 Task: Create a task  Develop a new online tool for online job applications , assign it to team member softage.3@softage.net in the project AztecBridge and update the status of the task to  On Track  , set the priority of the task to Low
Action: Mouse moved to (92, 64)
Screenshot: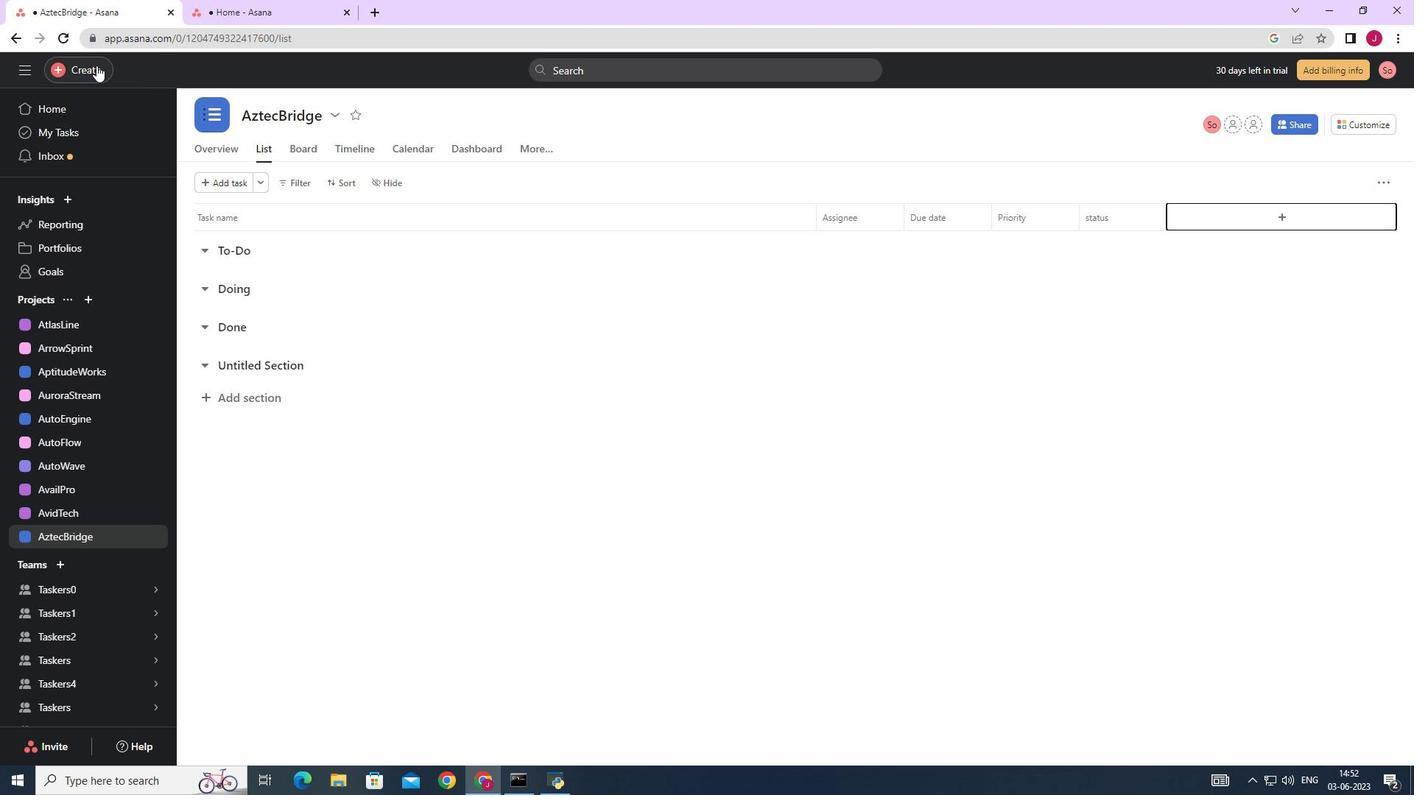 
Action: Mouse pressed left at (92, 64)
Screenshot: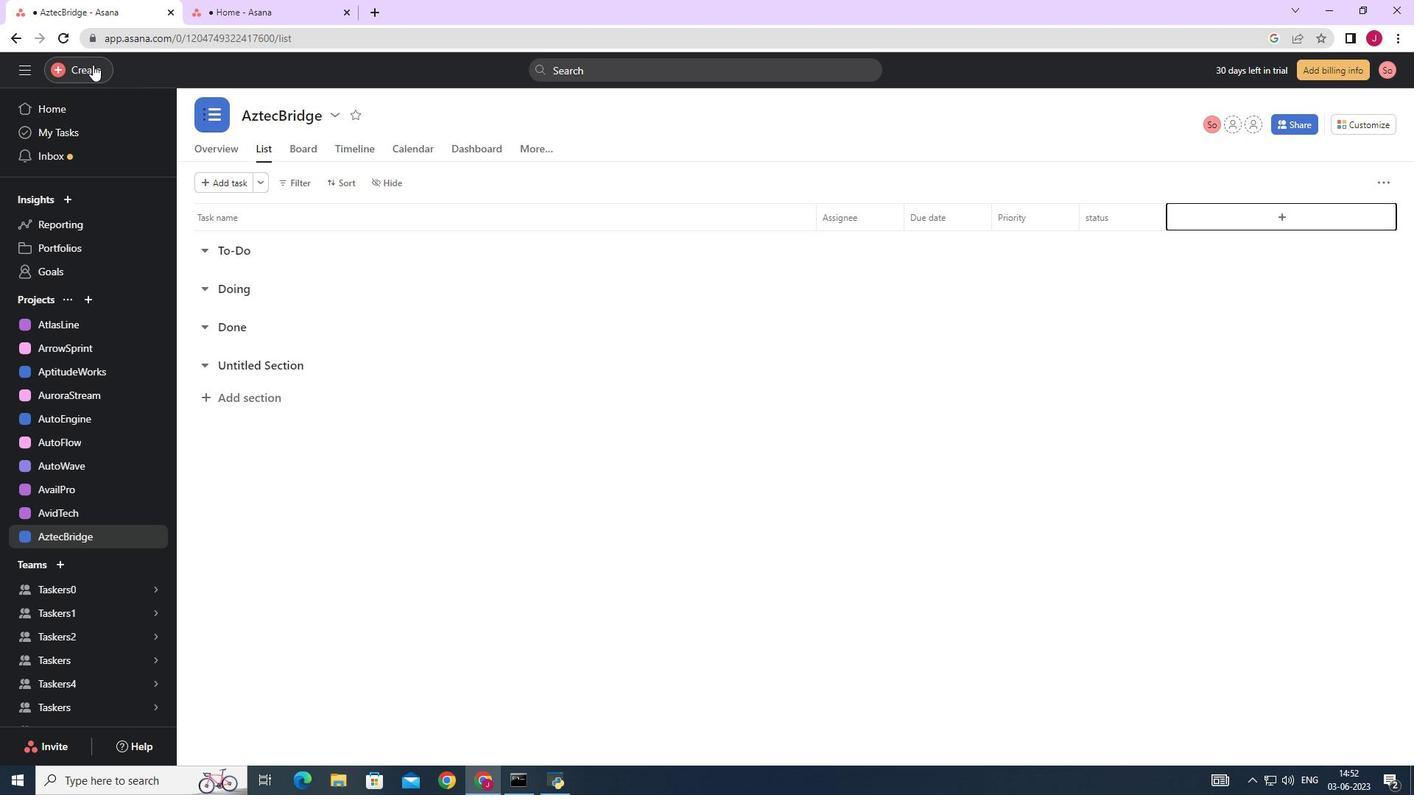 
Action: Mouse moved to (155, 76)
Screenshot: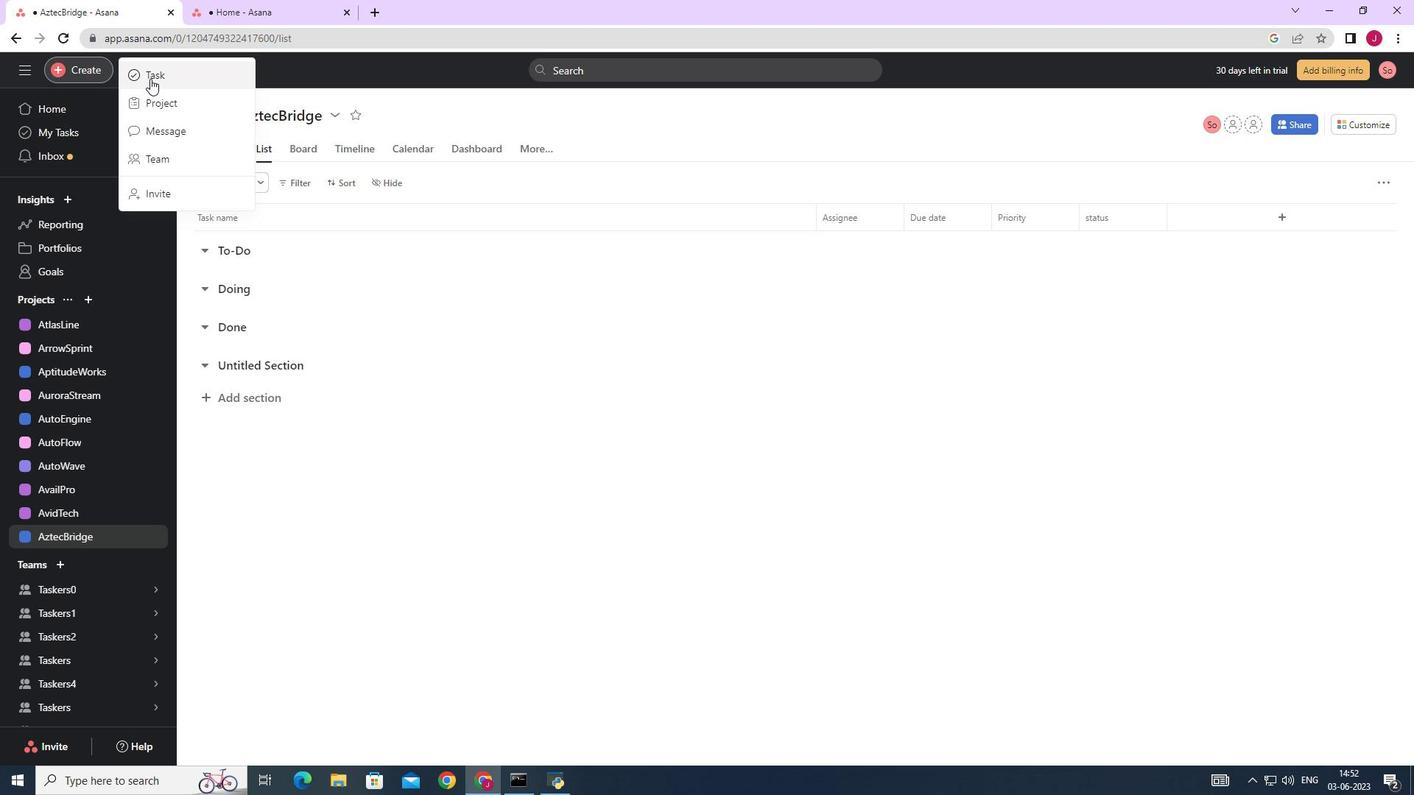 
Action: Mouse pressed left at (155, 76)
Screenshot: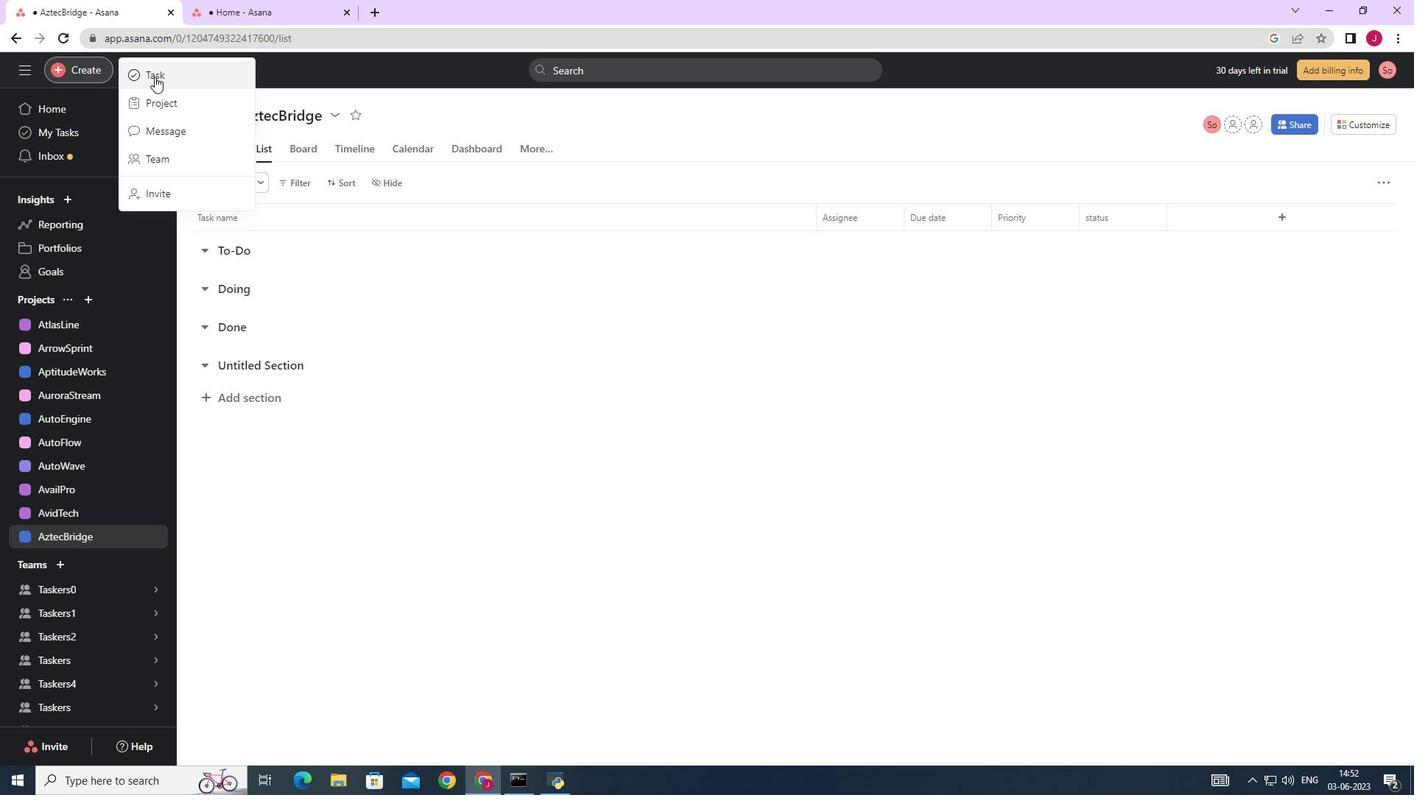 
Action: Mouse moved to (1119, 492)
Screenshot: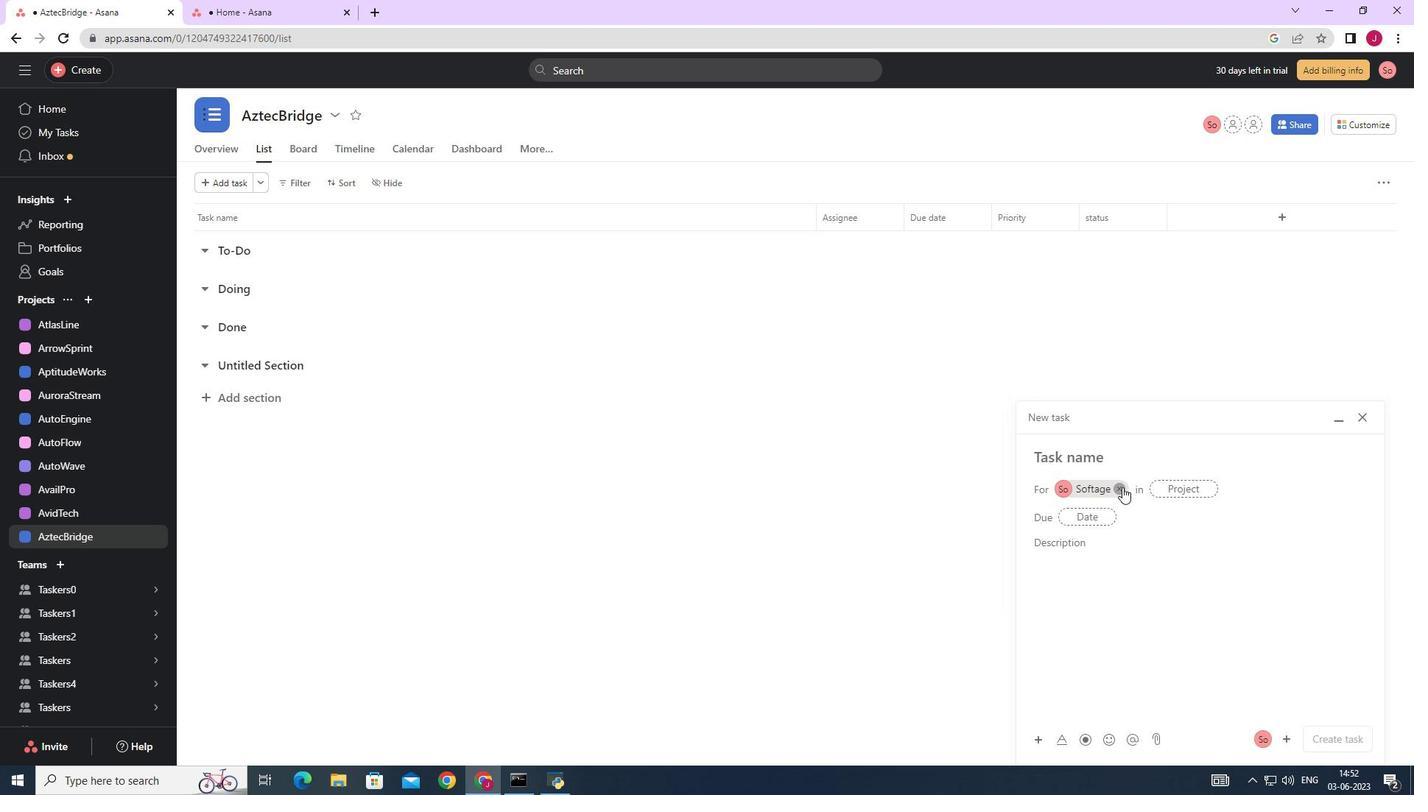
Action: Mouse pressed left at (1119, 492)
Screenshot: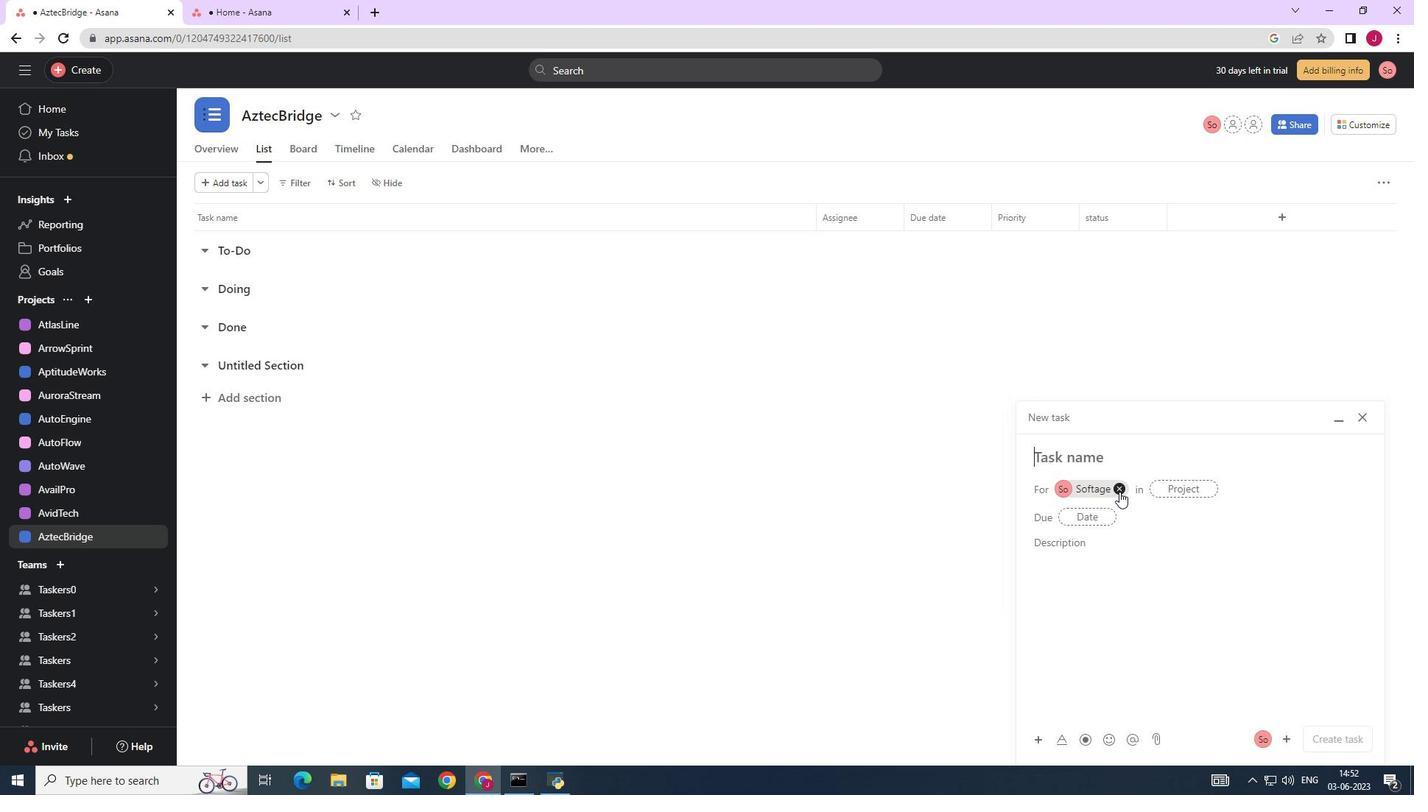 
Action: Mouse moved to (1065, 457)
Screenshot: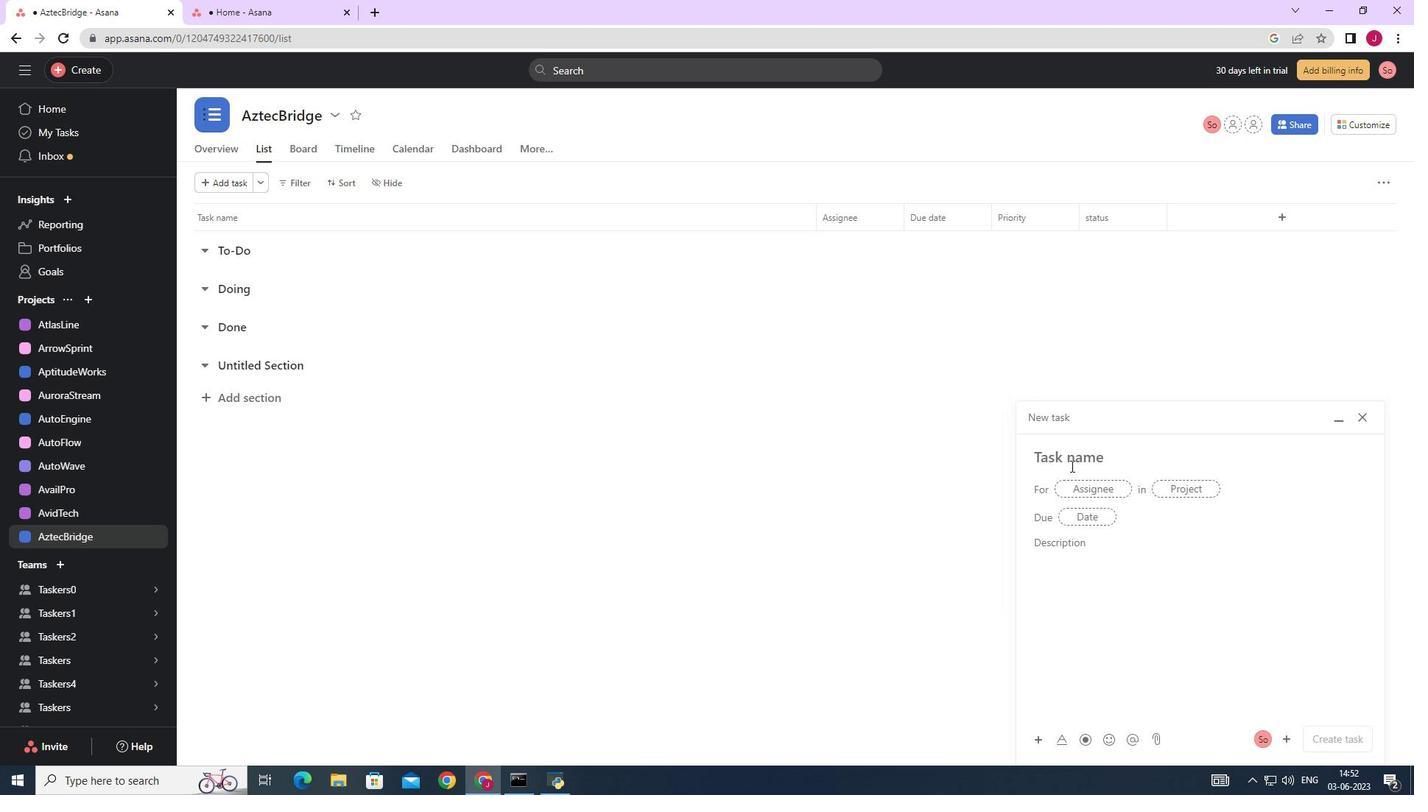 
Action: Mouse pressed left at (1065, 457)
Screenshot: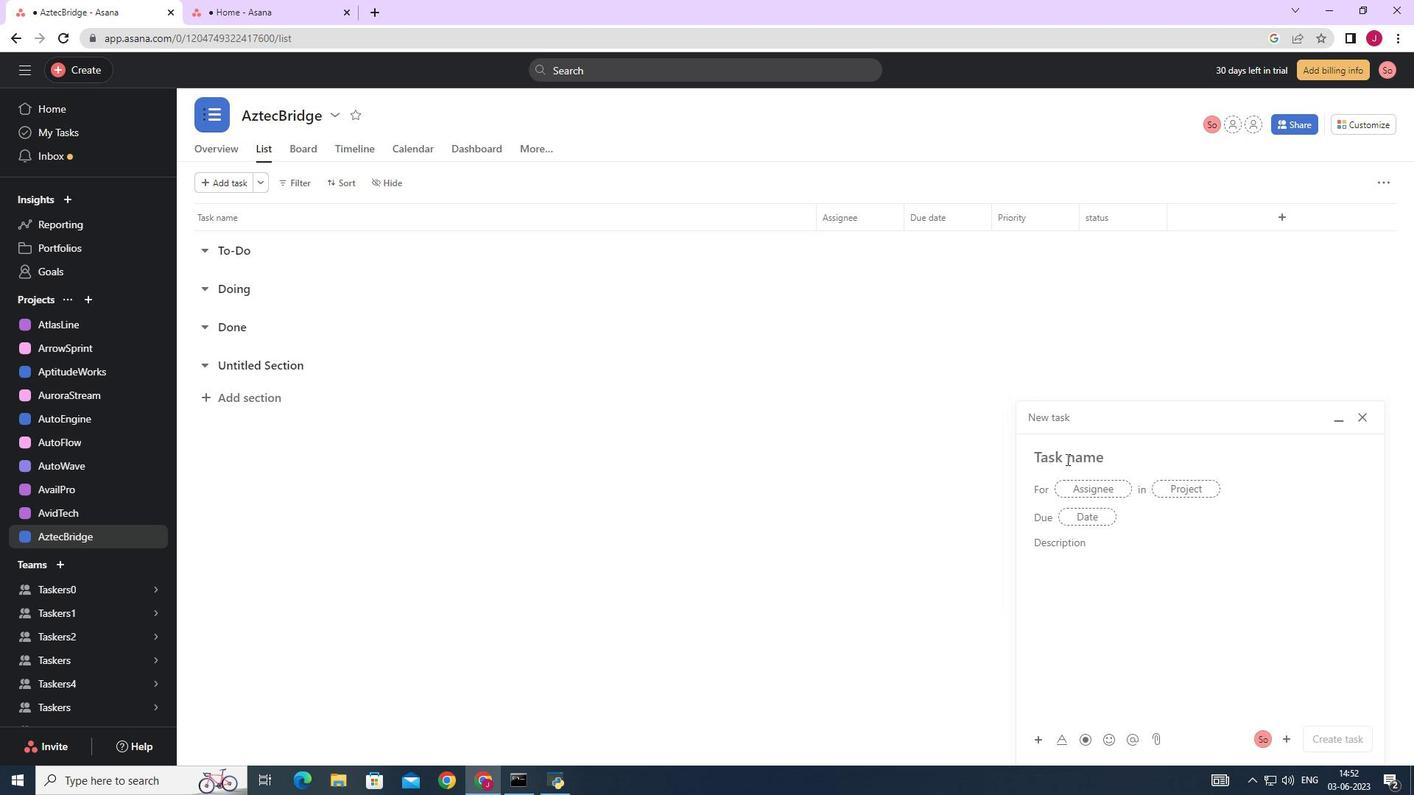 
Action: Key pressed <Key.caps_lock>D<Key.caps_lock>evelop<Key.space>a<Key.space>new<Key.space>online<Key.space>tool<Key.space>for<Key.space>online<Key.space>job<Key.space>applications<Key.space>
Screenshot: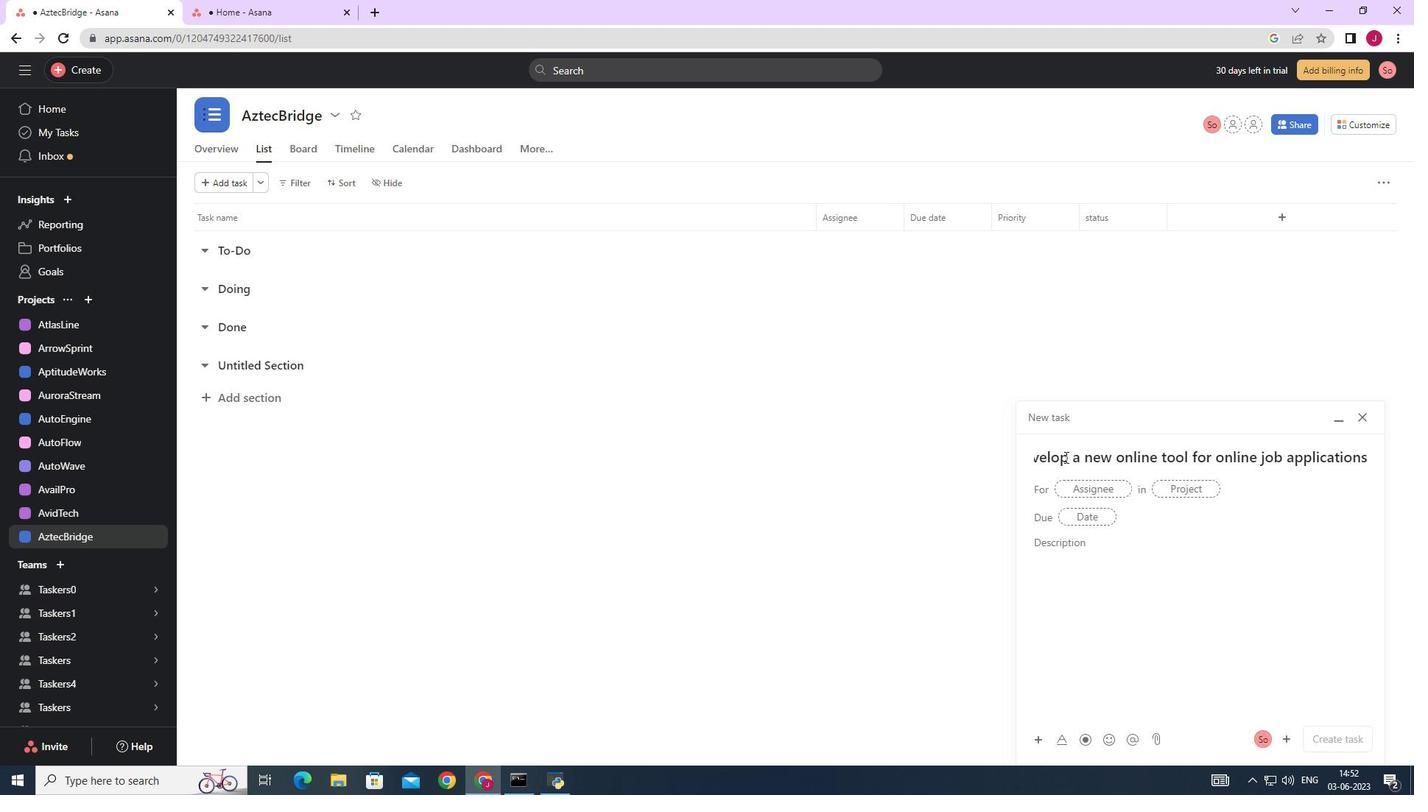
Action: Mouse moved to (1100, 483)
Screenshot: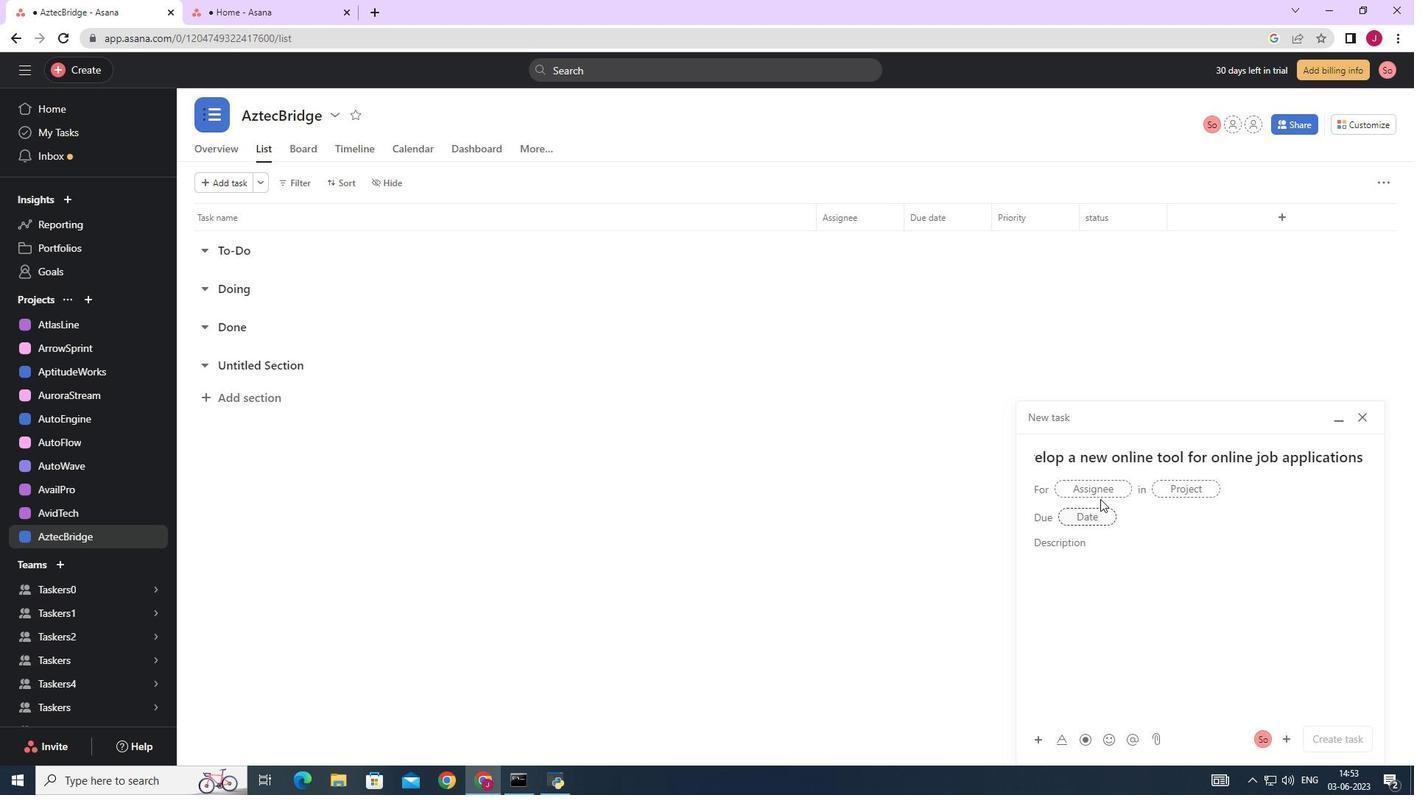 
Action: Mouse pressed left at (1100, 483)
Screenshot: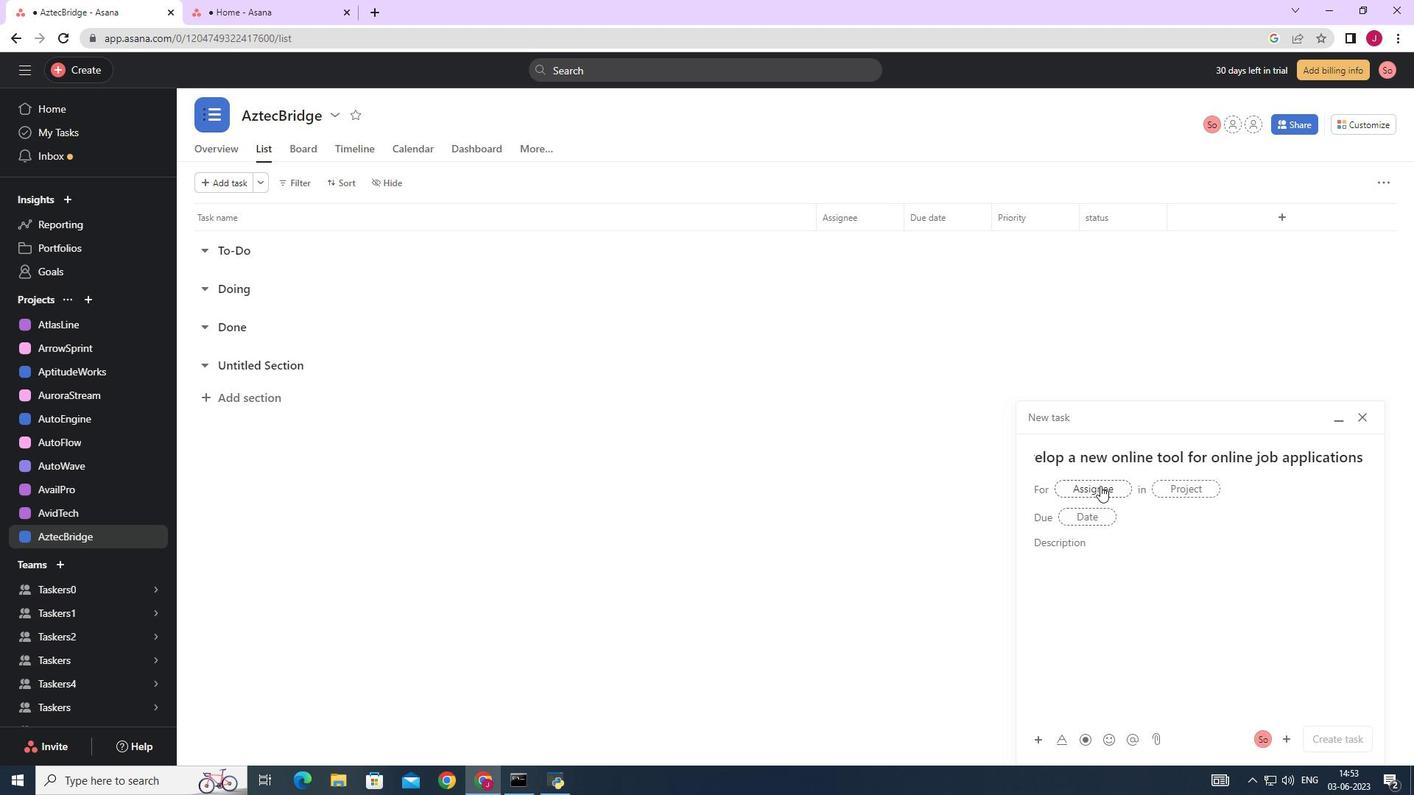 
Action: Mouse moved to (1102, 483)
Screenshot: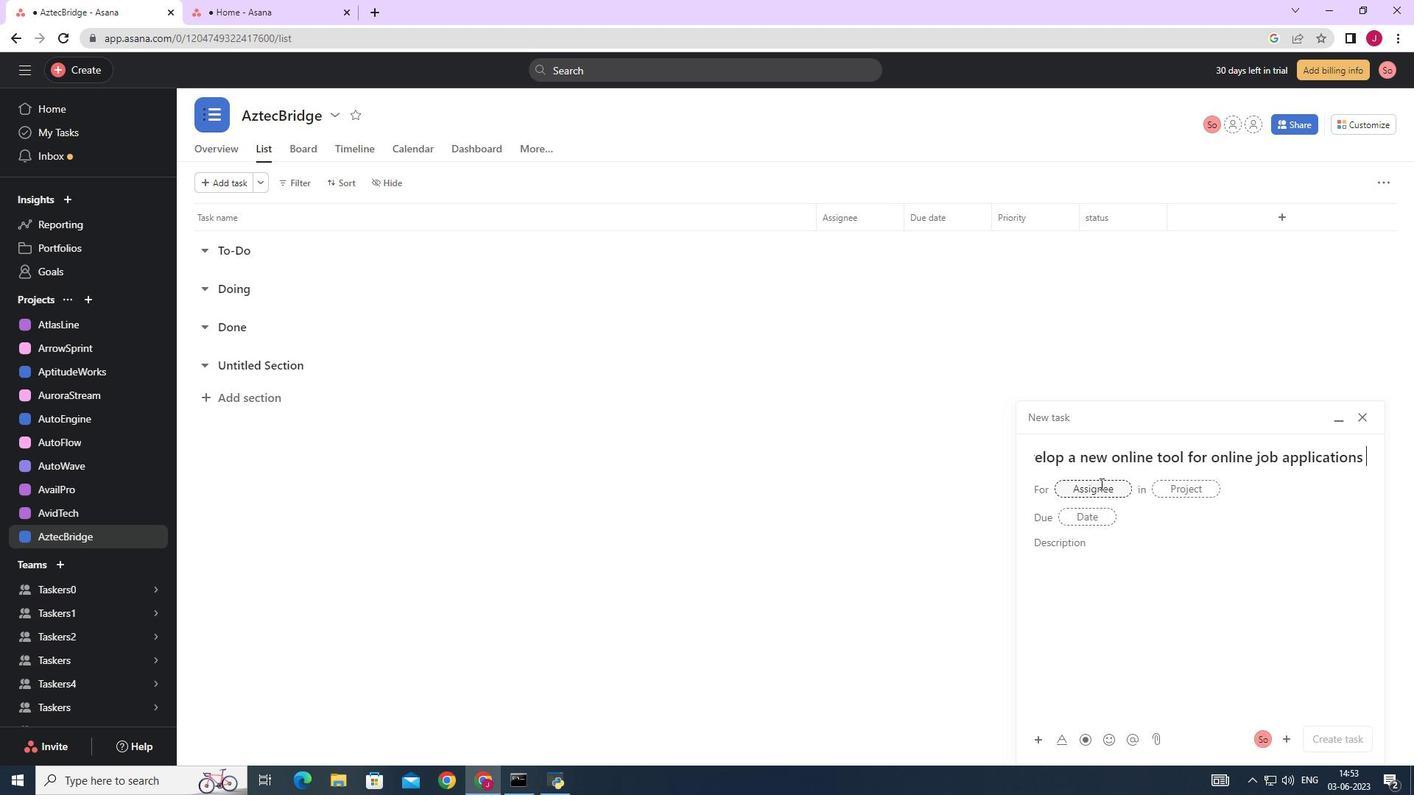 
Action: Key pressed softage.2
Screenshot: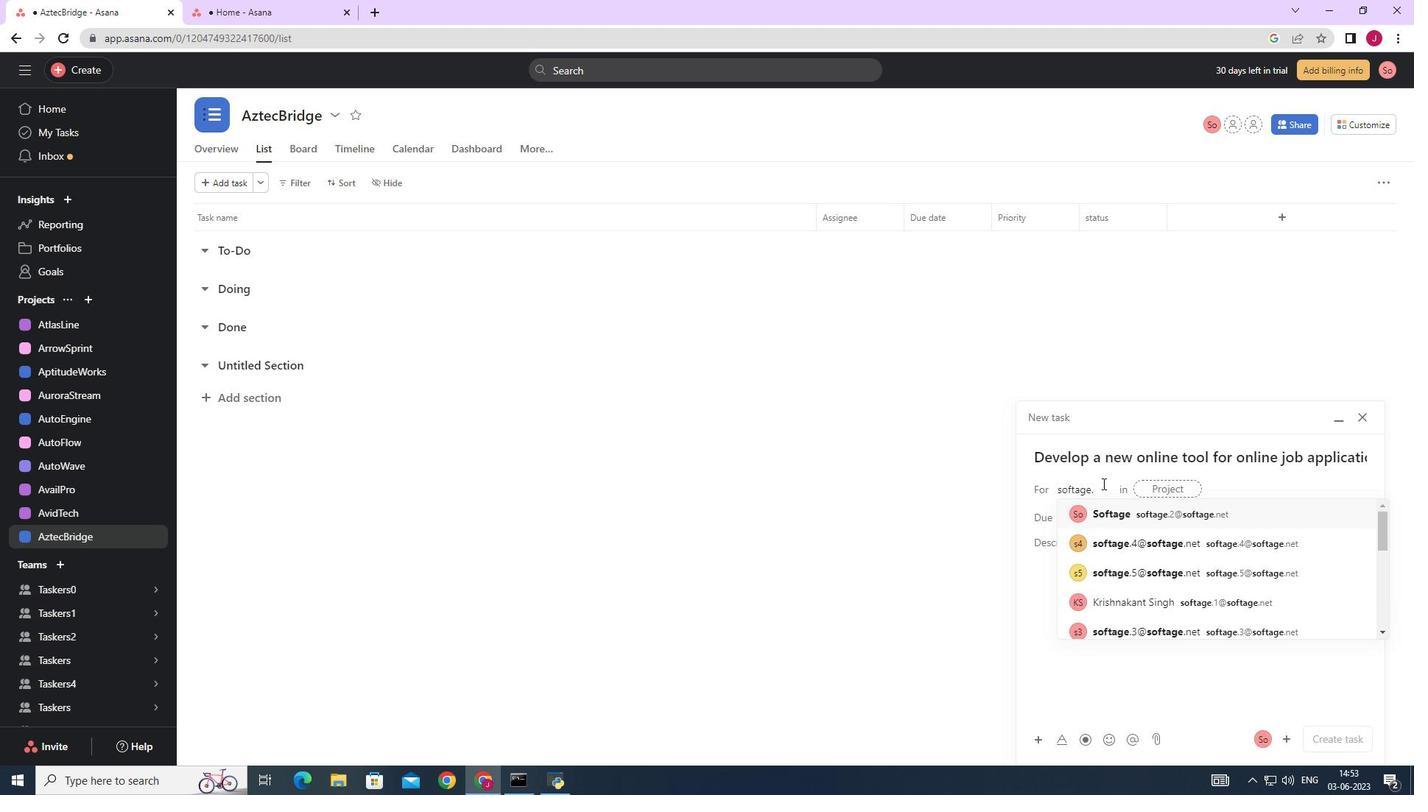 
Action: Mouse moved to (1118, 486)
Screenshot: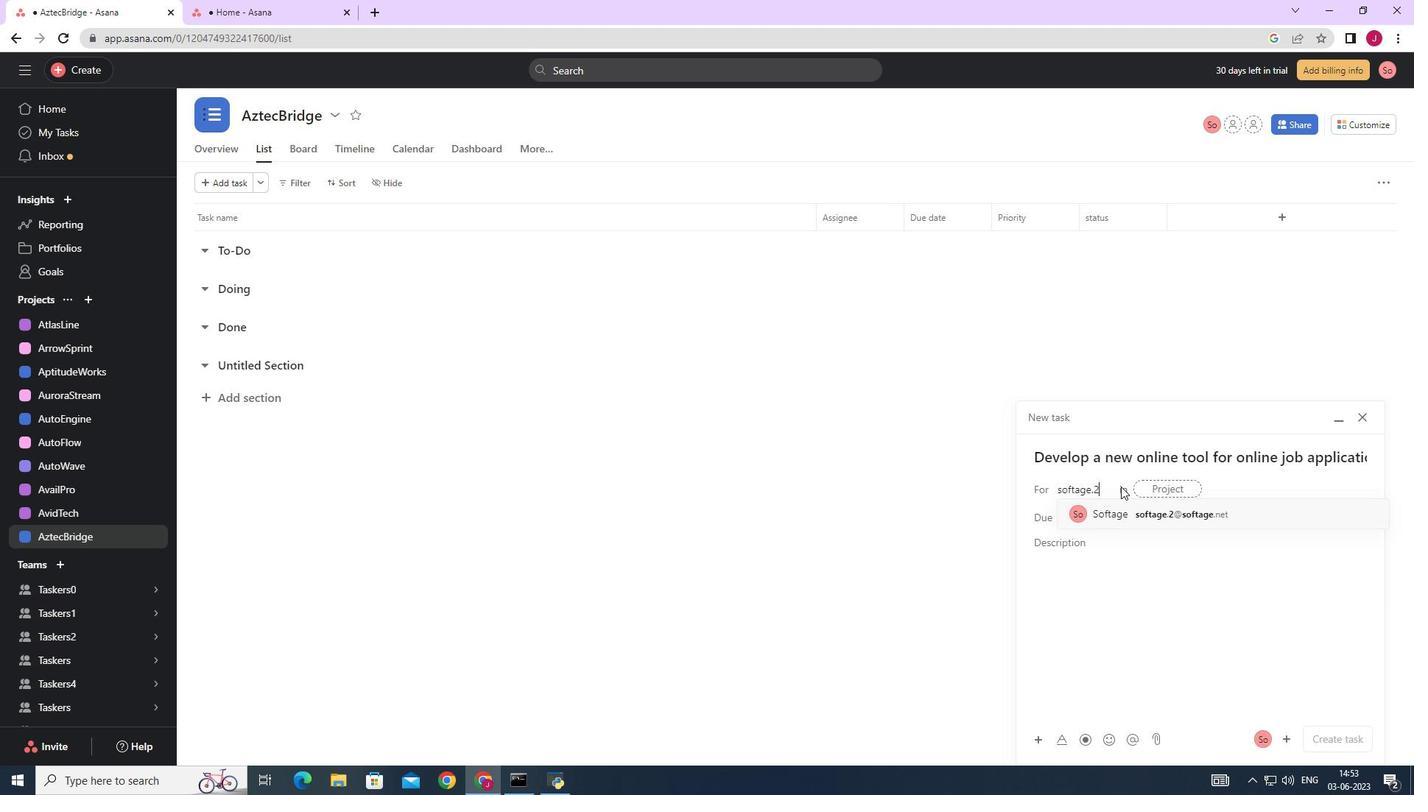 
Action: Key pressed <Key.backspace>3
Screenshot: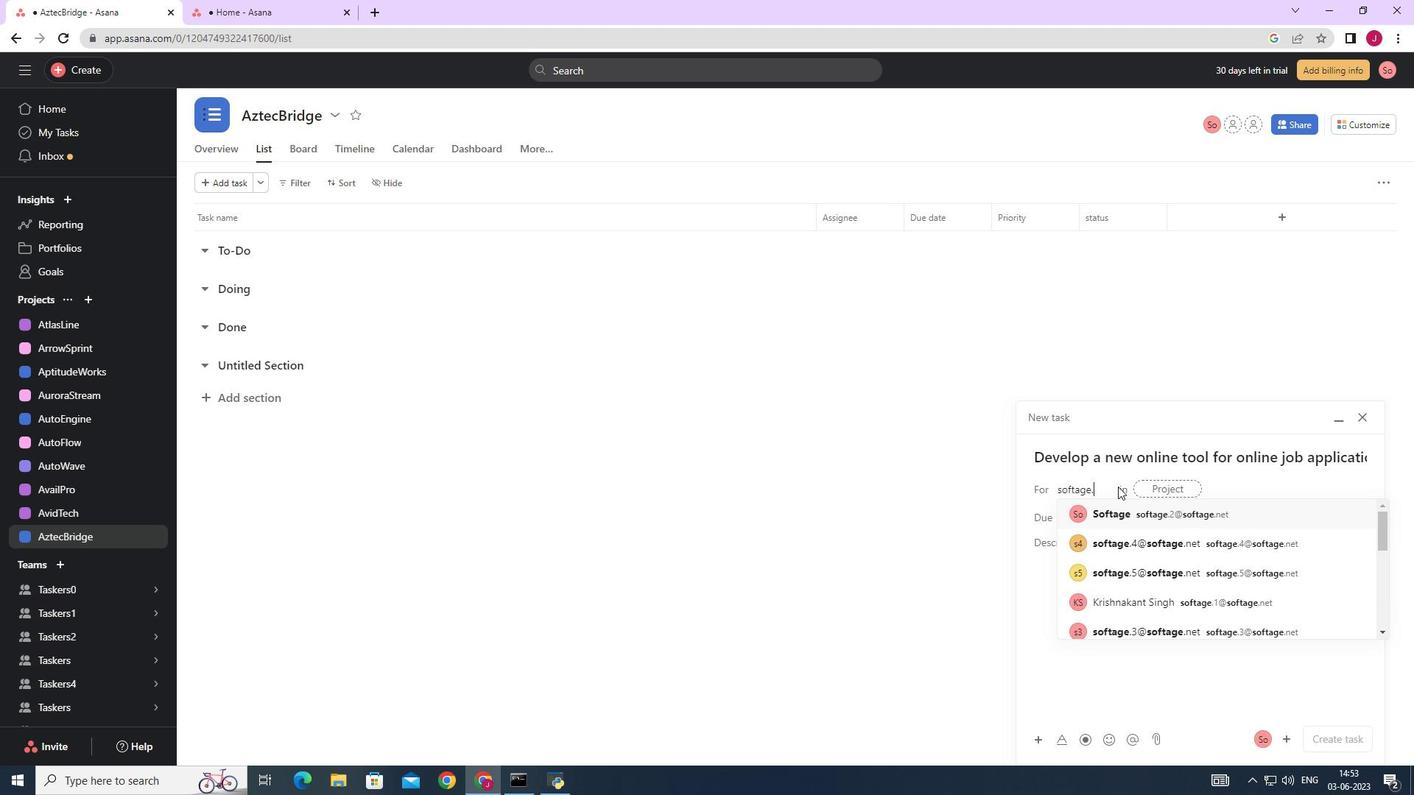 
Action: Mouse moved to (1131, 513)
Screenshot: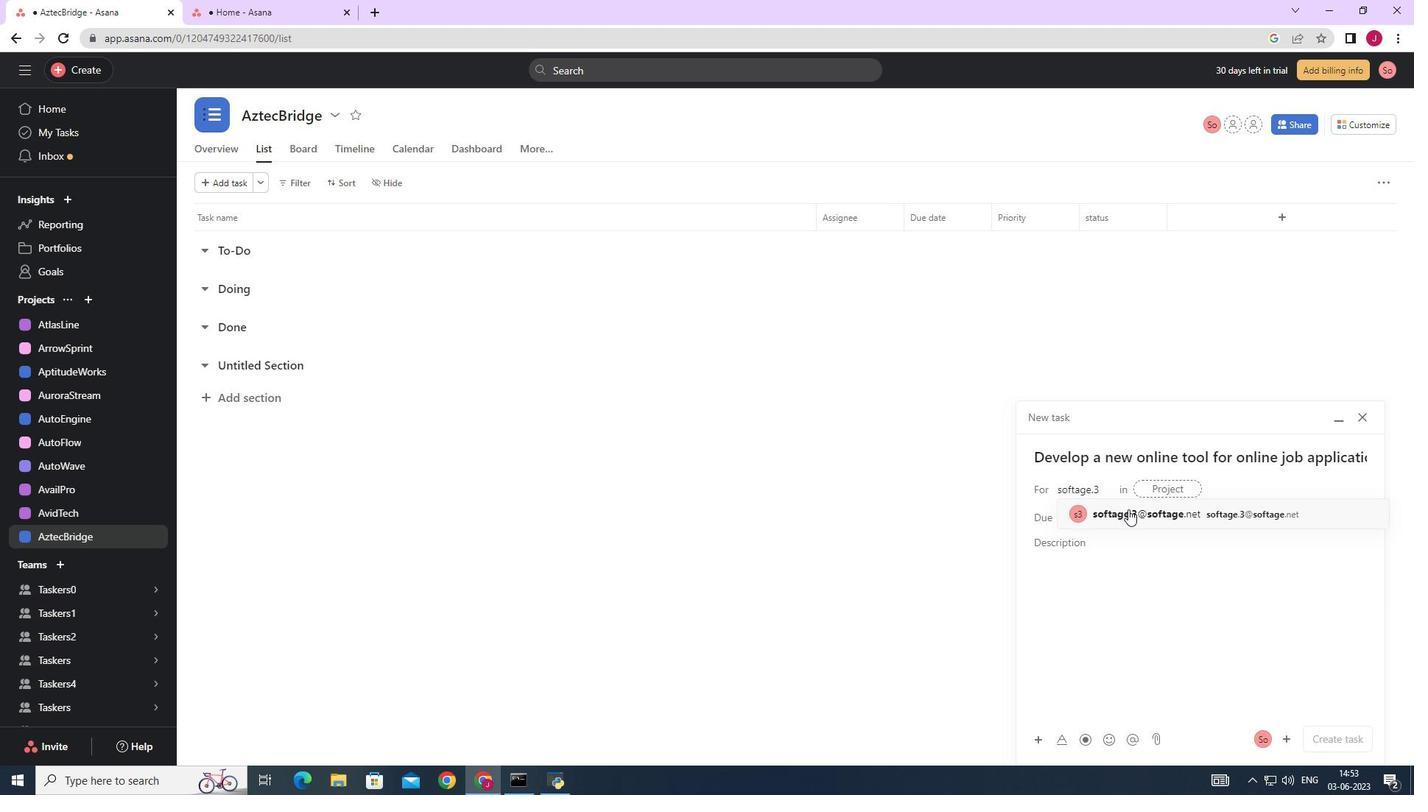 
Action: Mouse pressed left at (1131, 513)
Screenshot: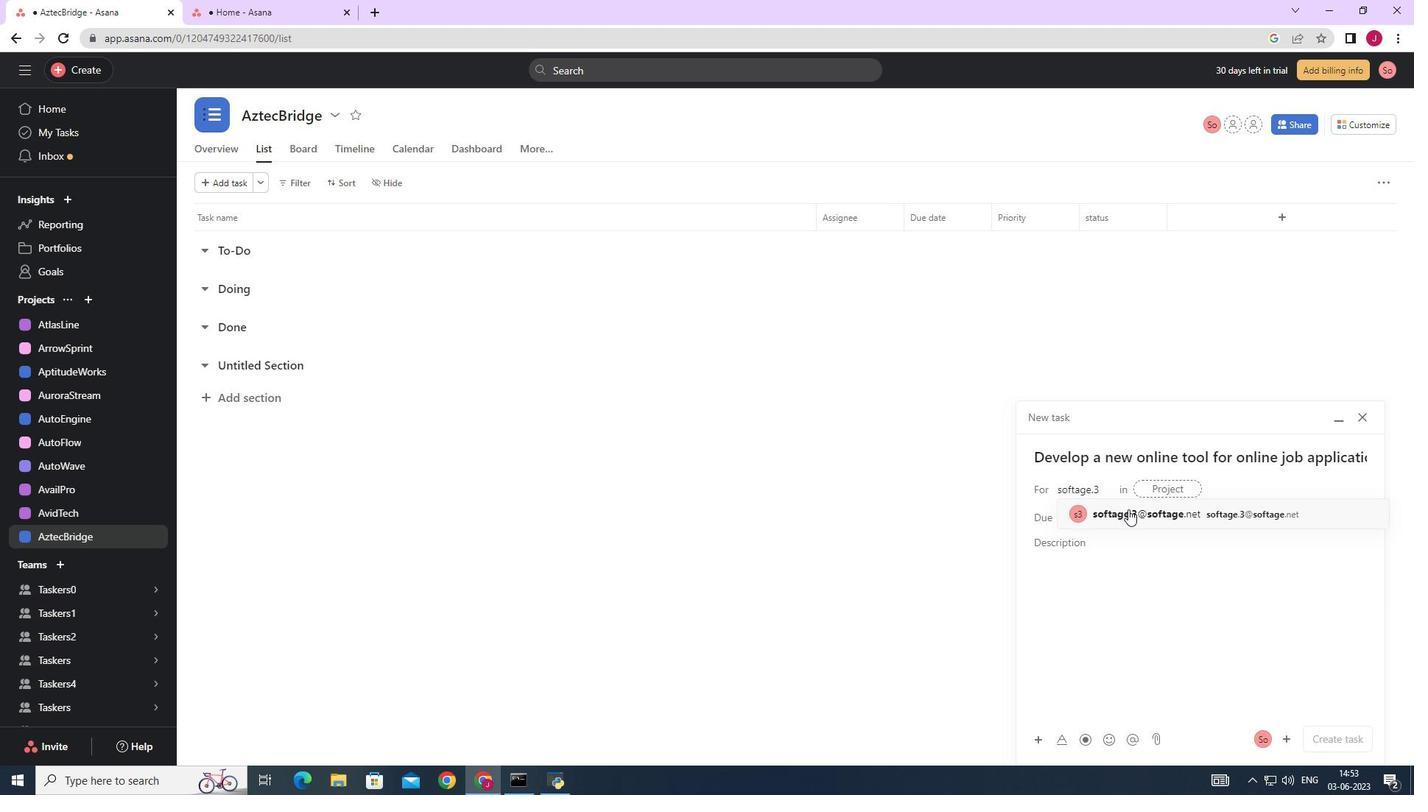 
Action: Mouse moved to (944, 506)
Screenshot: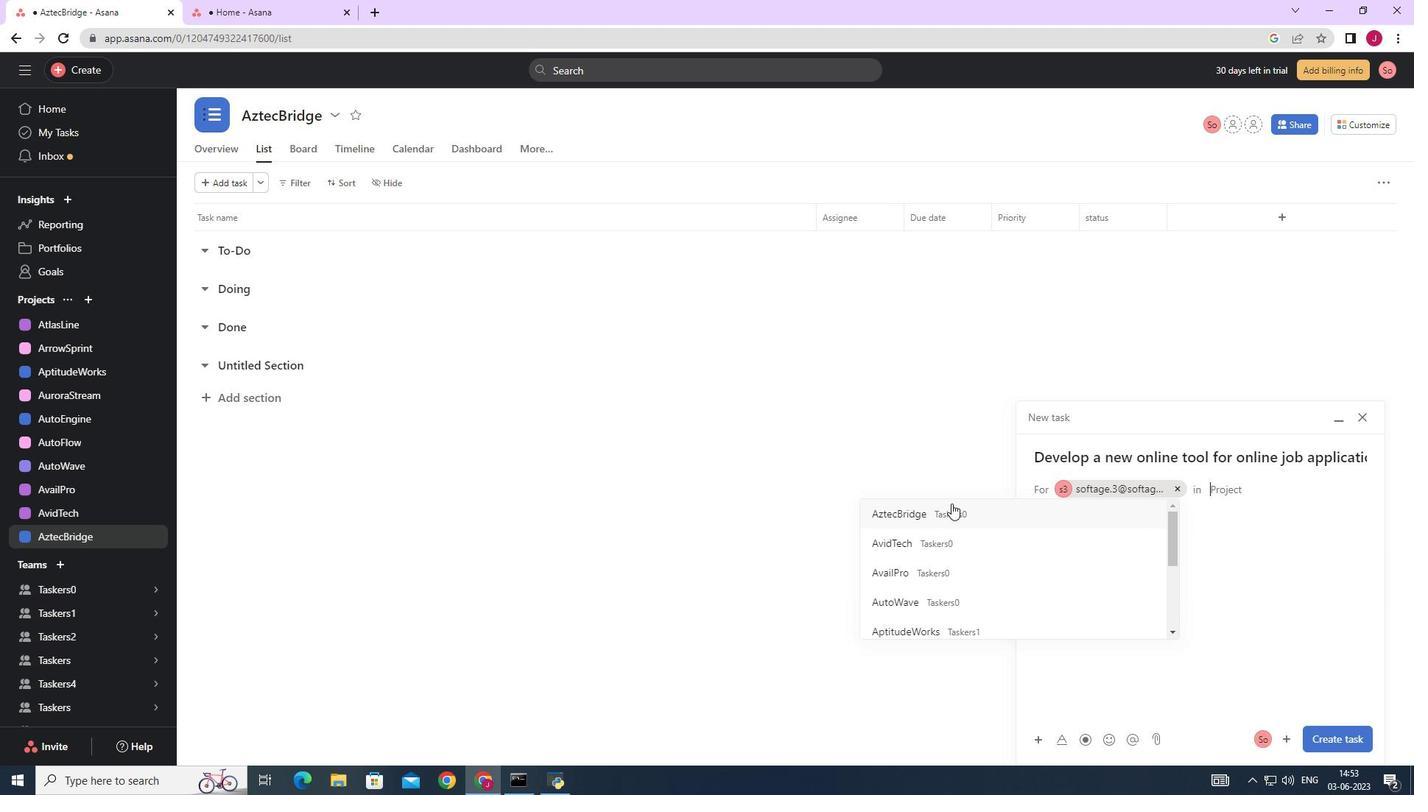 
Action: Mouse pressed left at (944, 506)
Screenshot: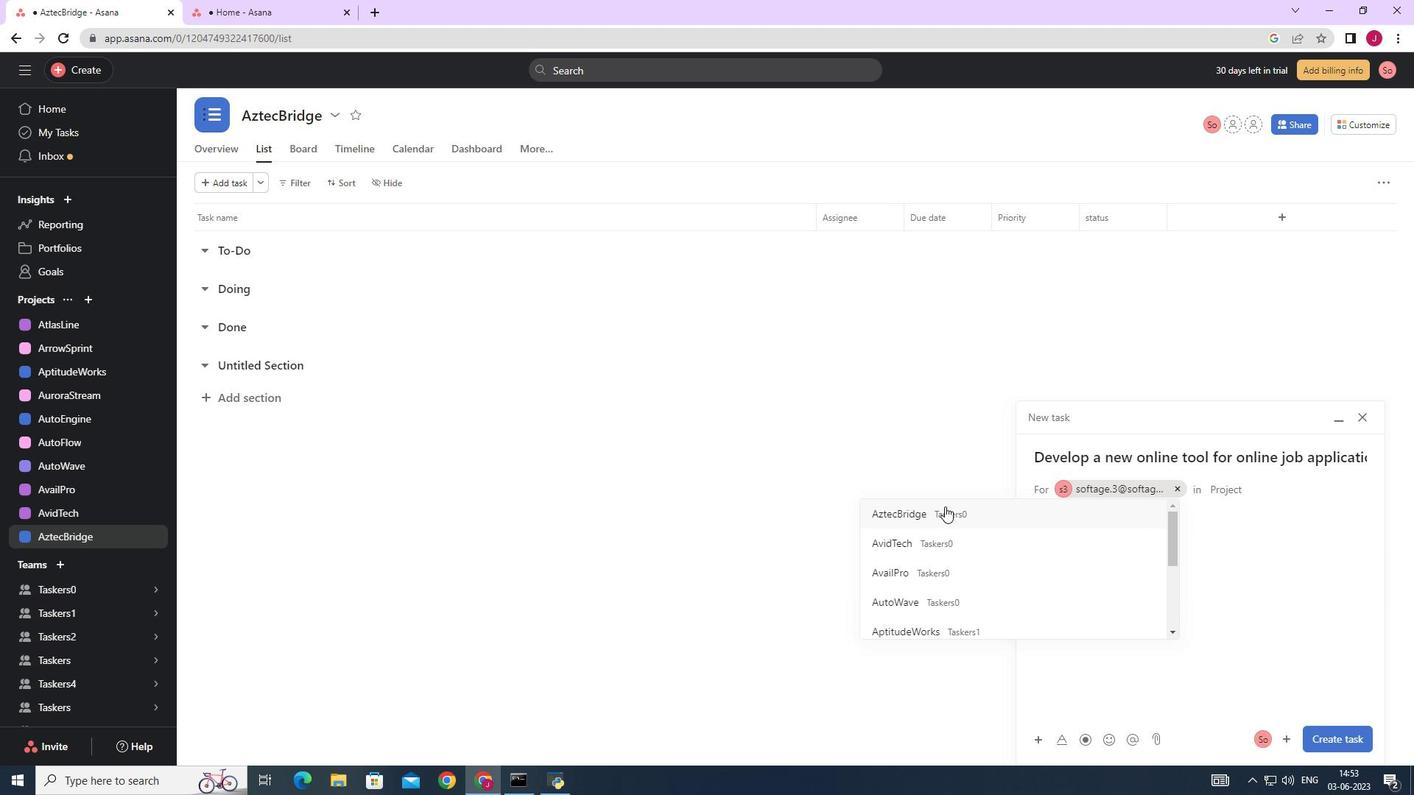 
Action: Mouse moved to (1107, 539)
Screenshot: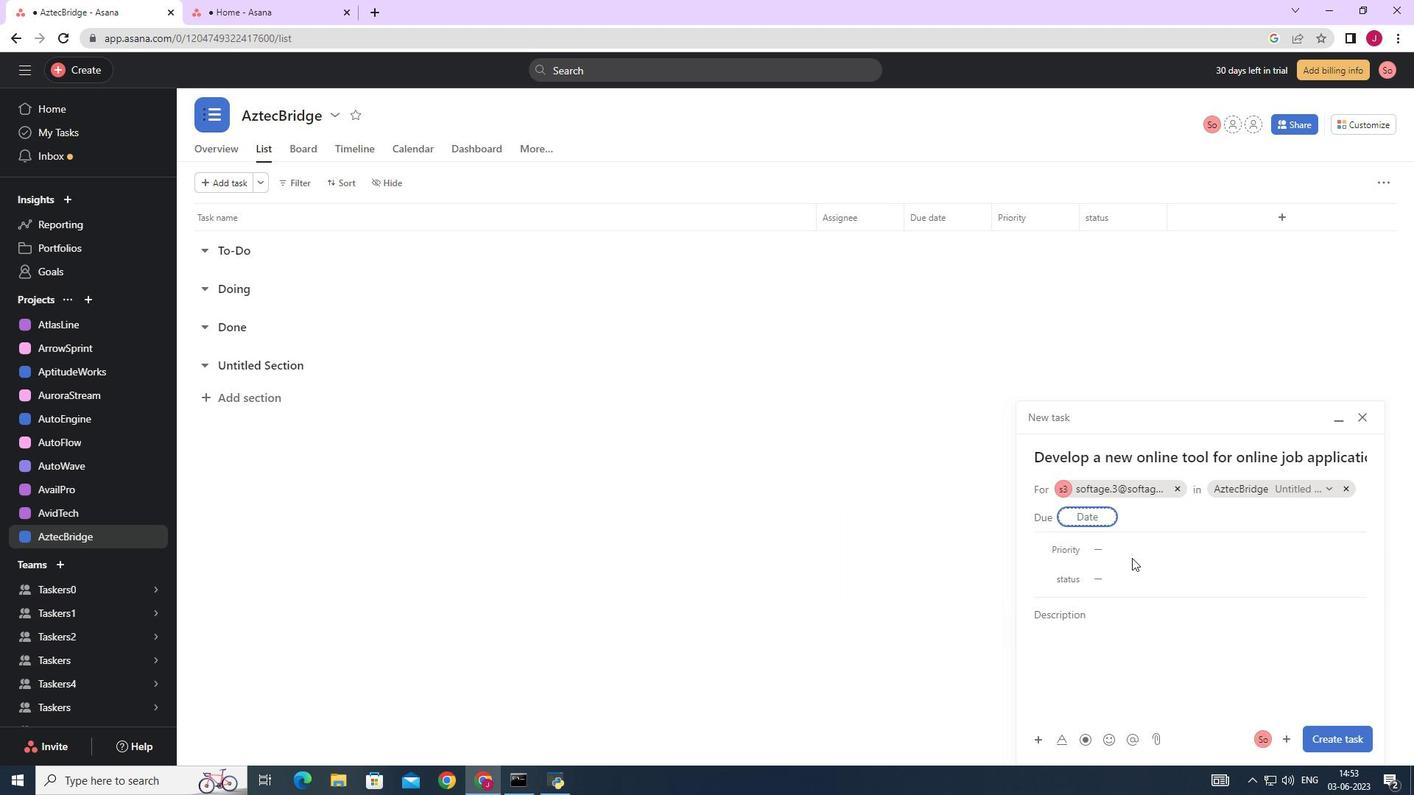 
Action: Mouse pressed left at (1107, 539)
Screenshot: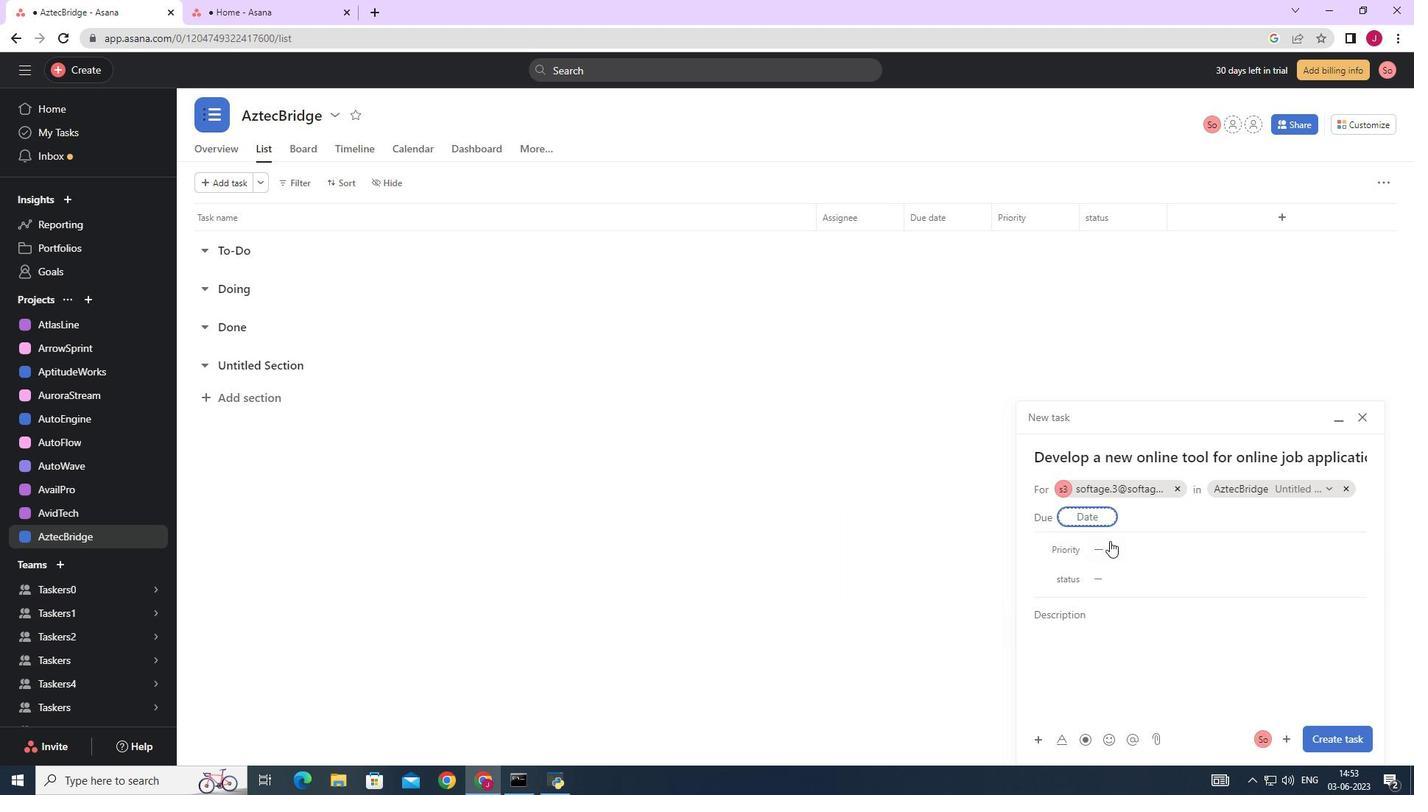 
Action: Mouse moved to (1132, 649)
Screenshot: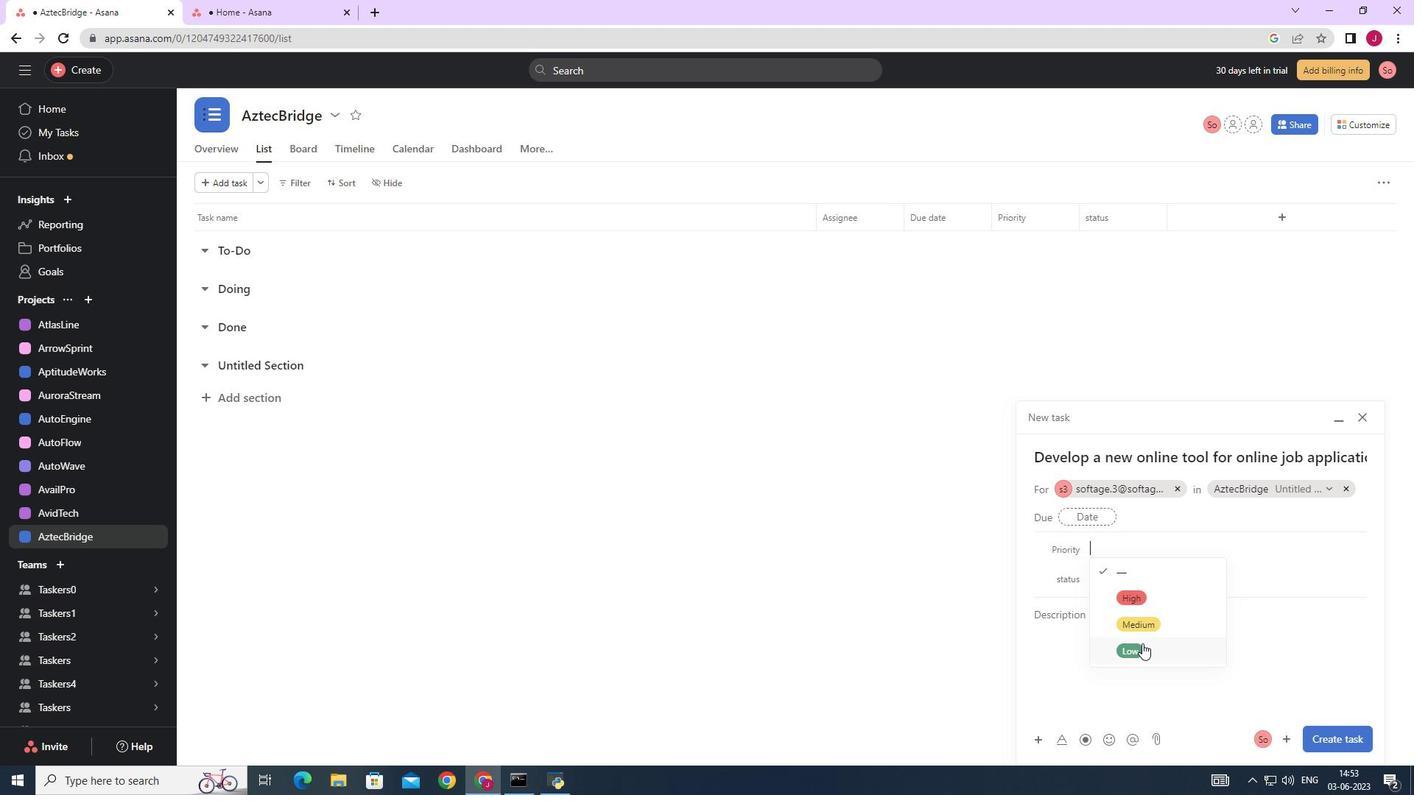 
Action: Mouse pressed left at (1132, 649)
Screenshot: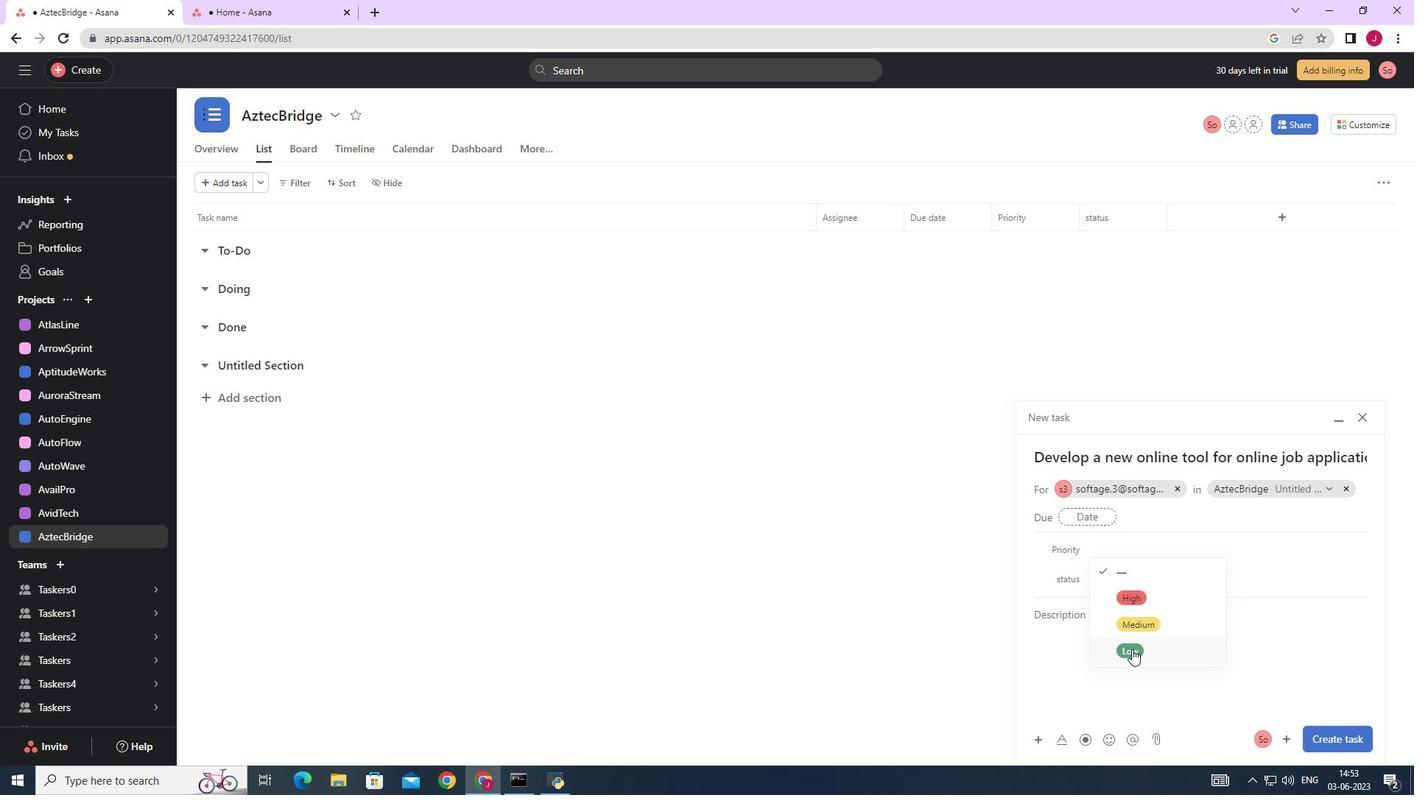 
Action: Mouse moved to (1110, 580)
Screenshot: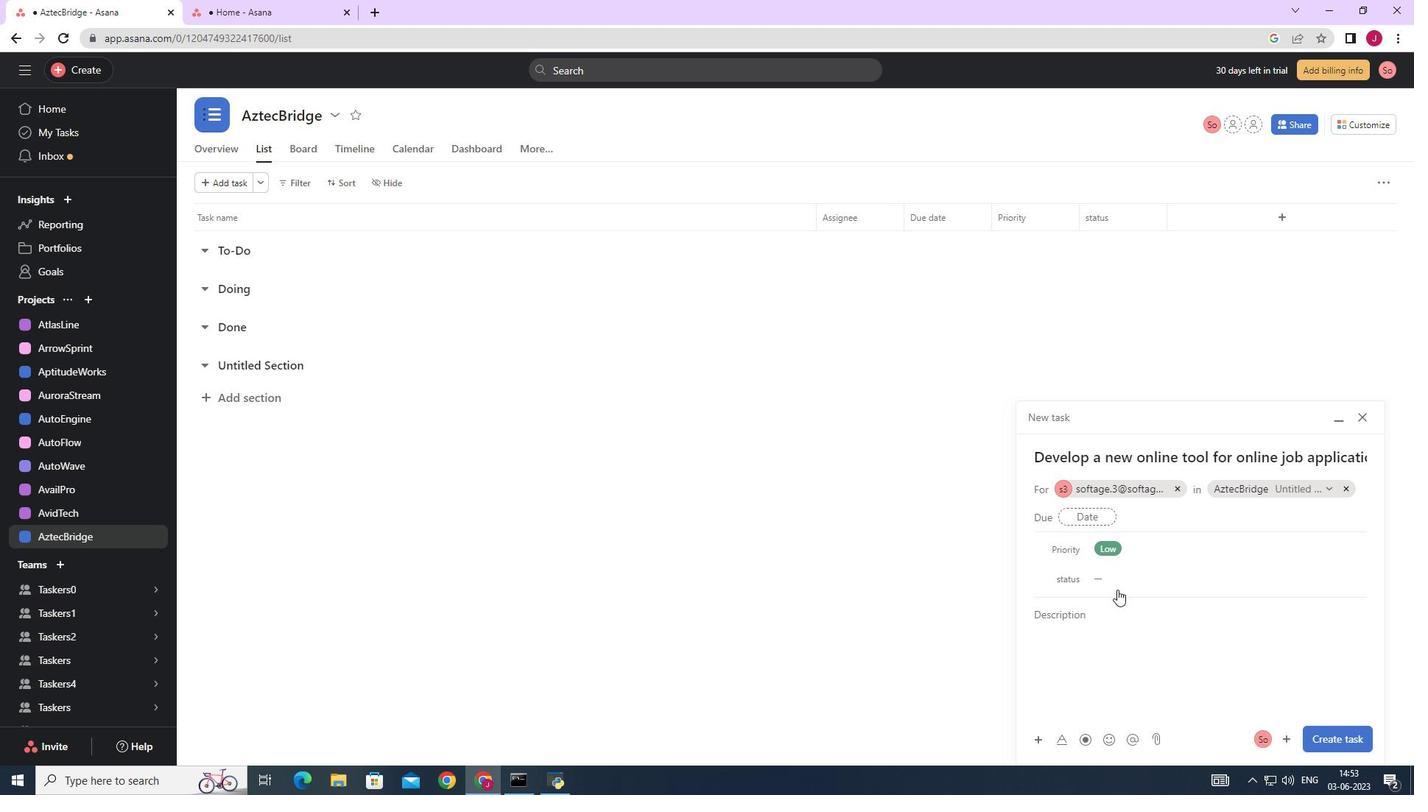 
Action: Mouse pressed left at (1110, 580)
Screenshot: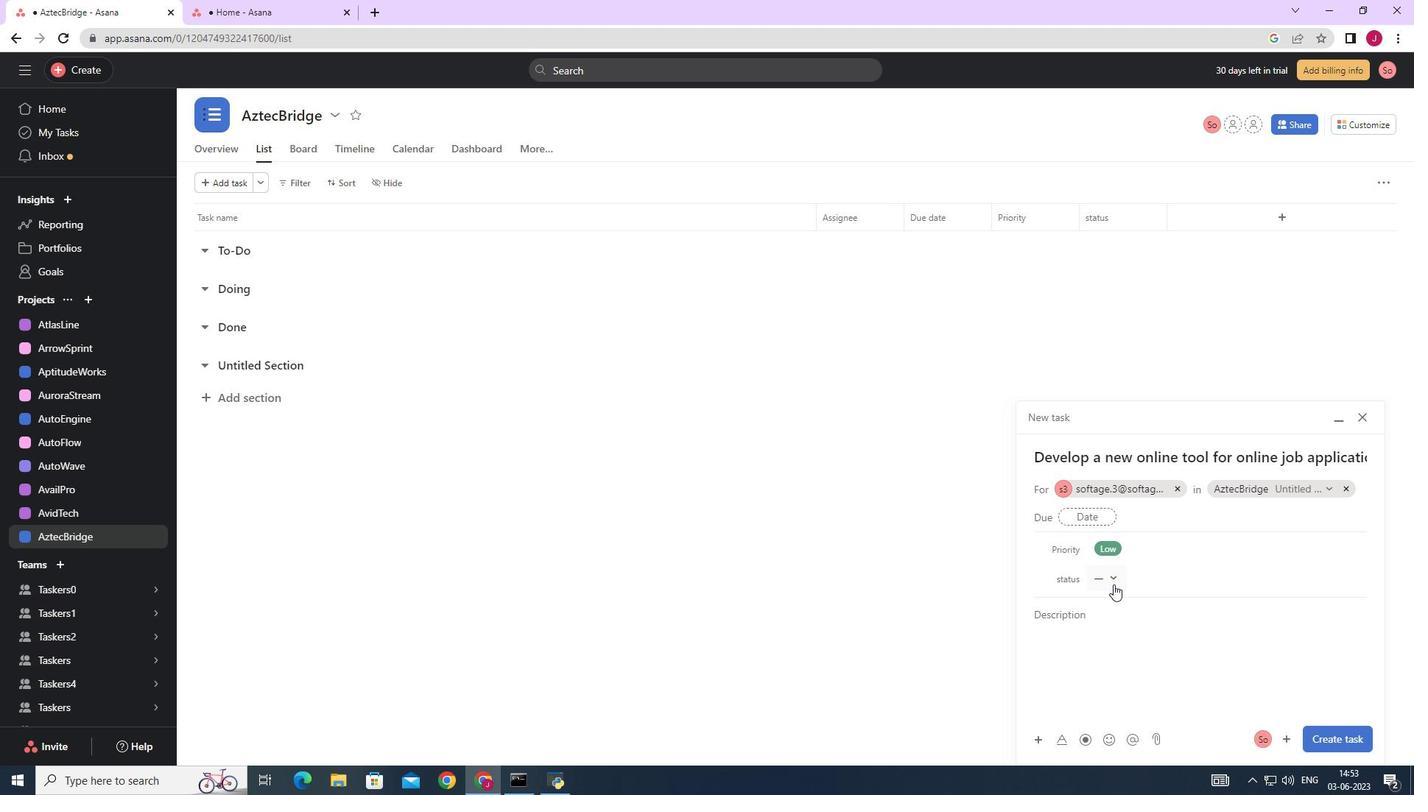 
Action: Mouse moved to (1139, 625)
Screenshot: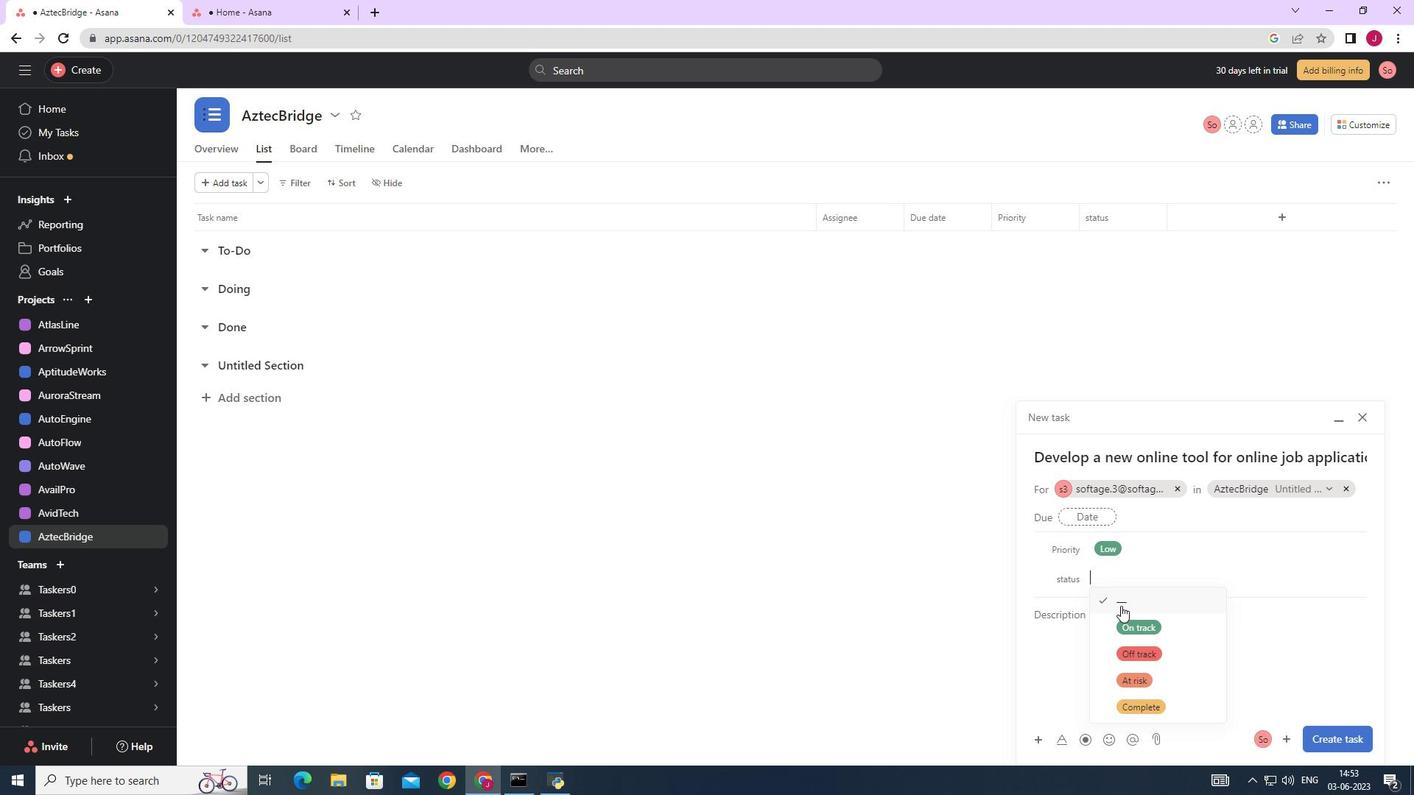
Action: Mouse pressed left at (1139, 625)
Screenshot: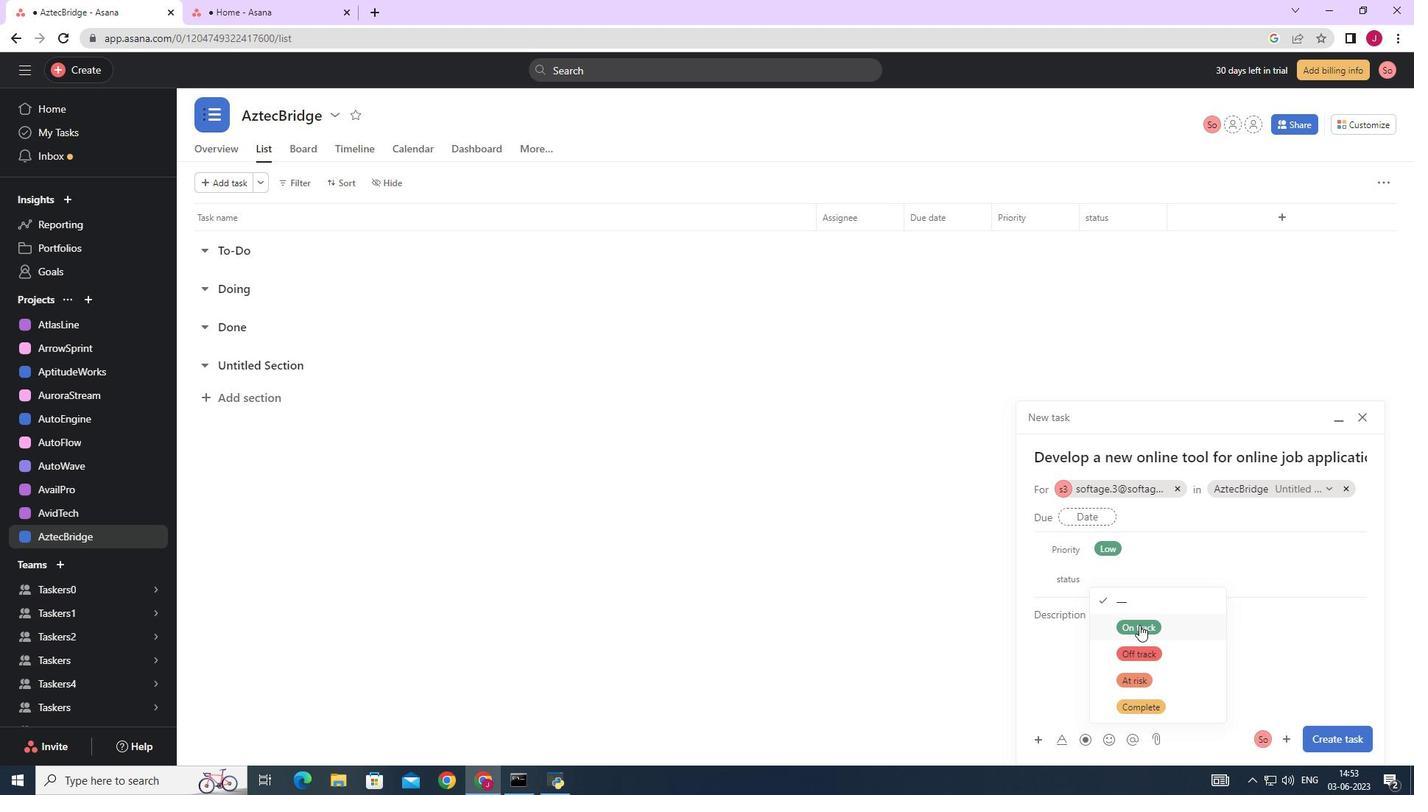 
Action: Mouse moved to (1325, 736)
Screenshot: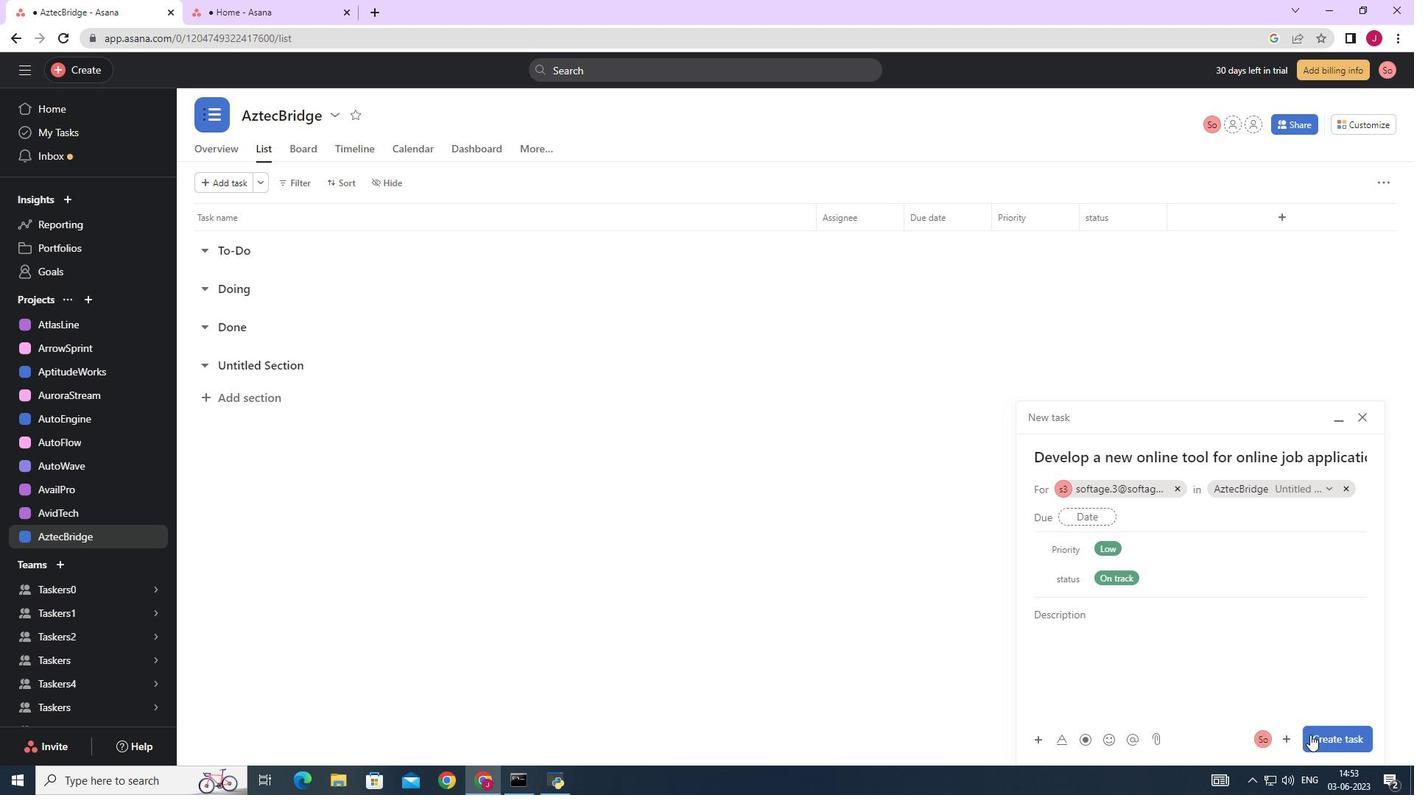 
Action: Mouse pressed left at (1325, 736)
Screenshot: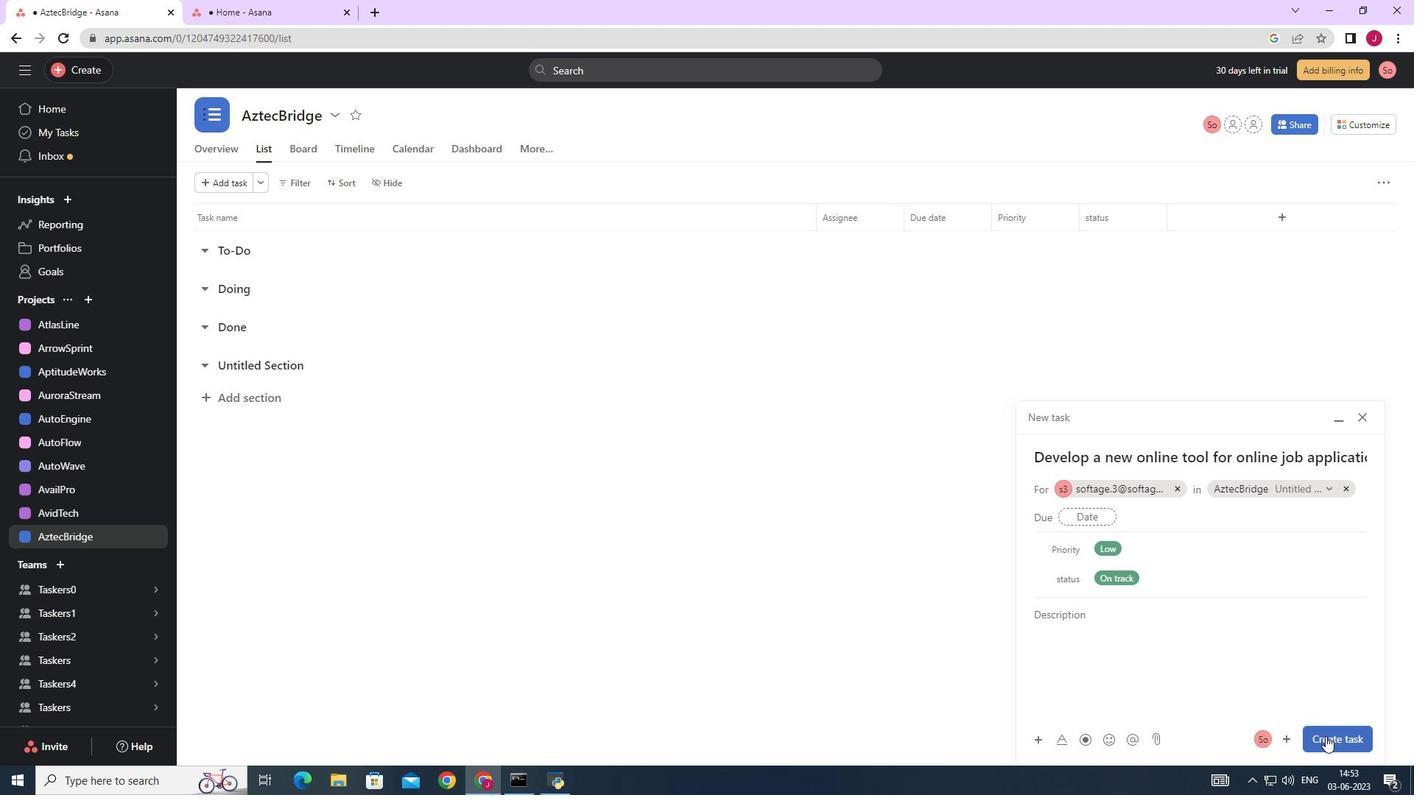 
Action: Mouse moved to (1260, 679)
Screenshot: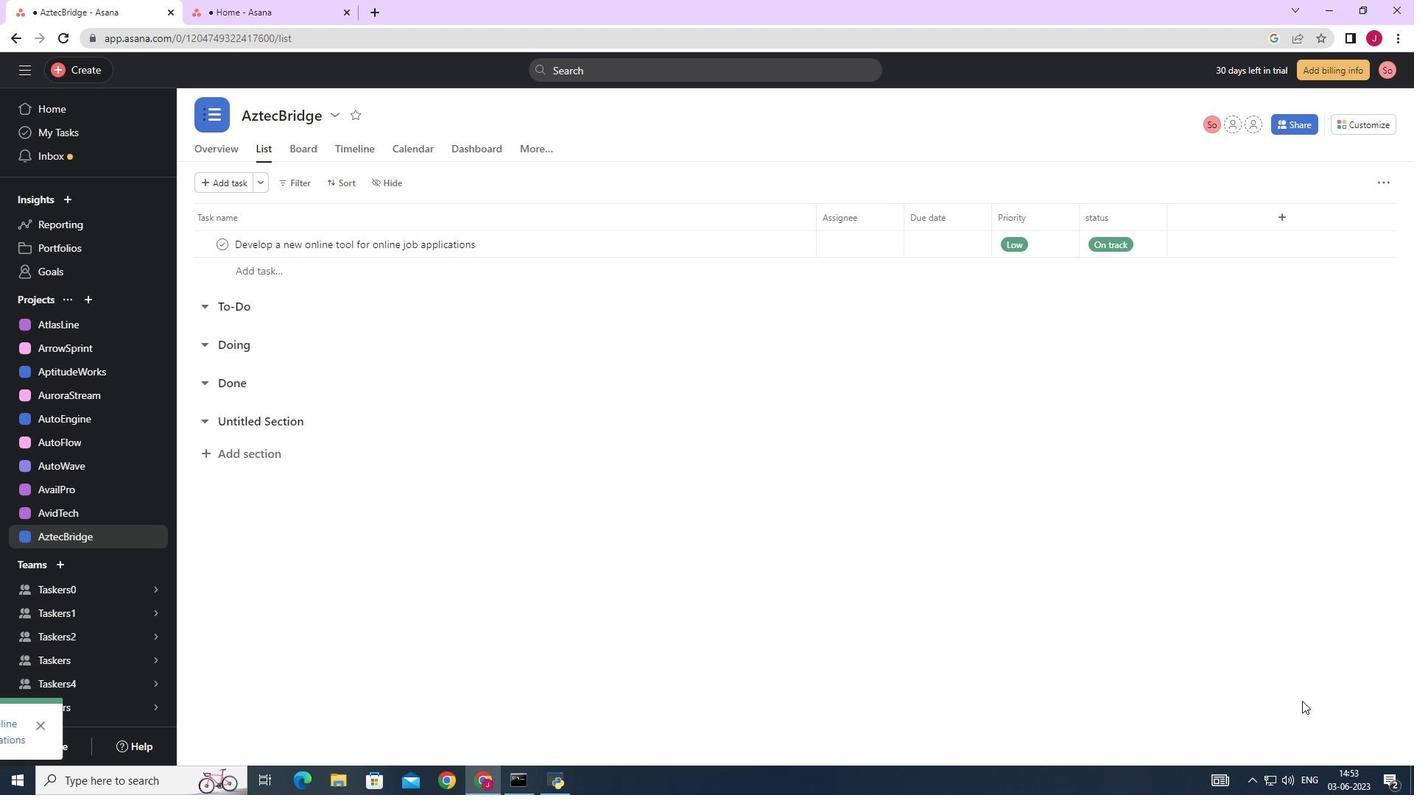 
